 Task: Check the users section.
Action: Mouse moved to (63, 490)
Screenshot: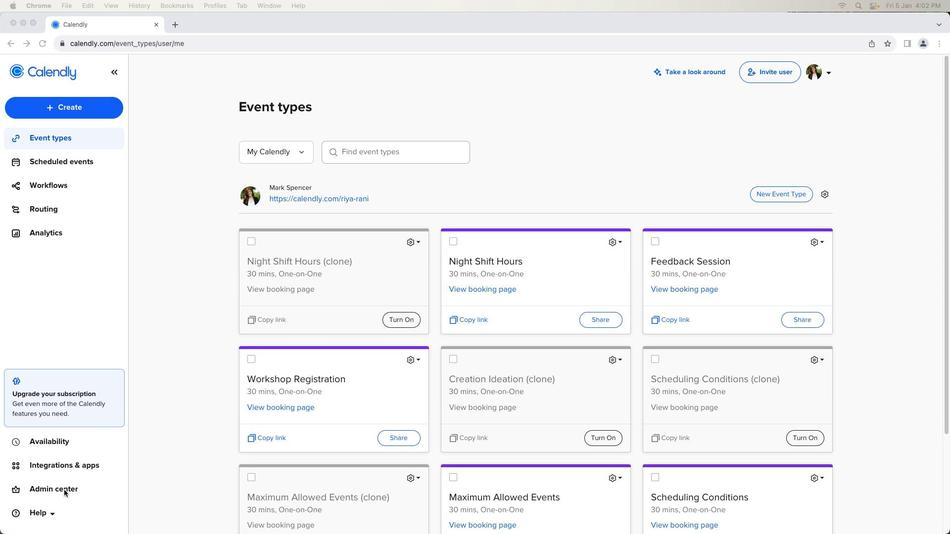 
Action: Mouse pressed left at (63, 490)
Screenshot: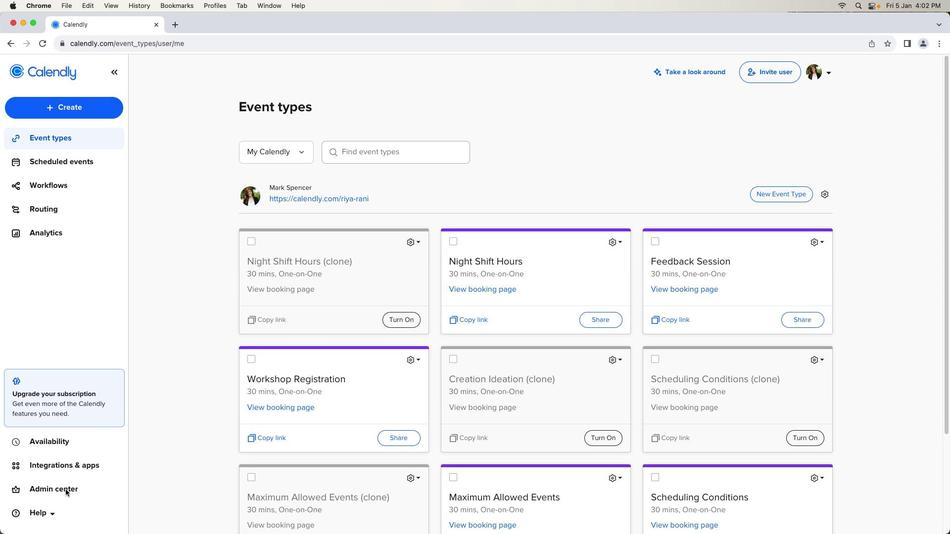 
Action: Mouse moved to (65, 490)
Screenshot: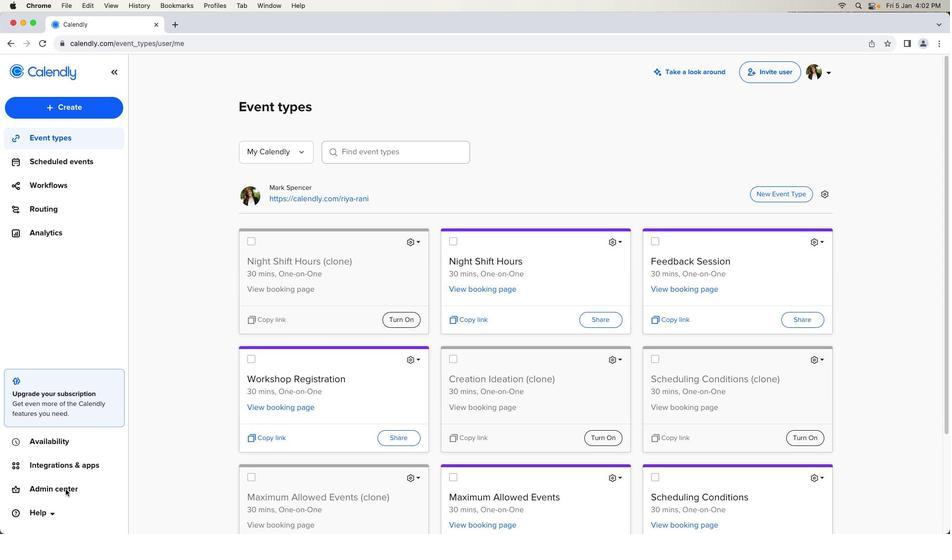 
Action: Mouse pressed left at (65, 490)
Screenshot: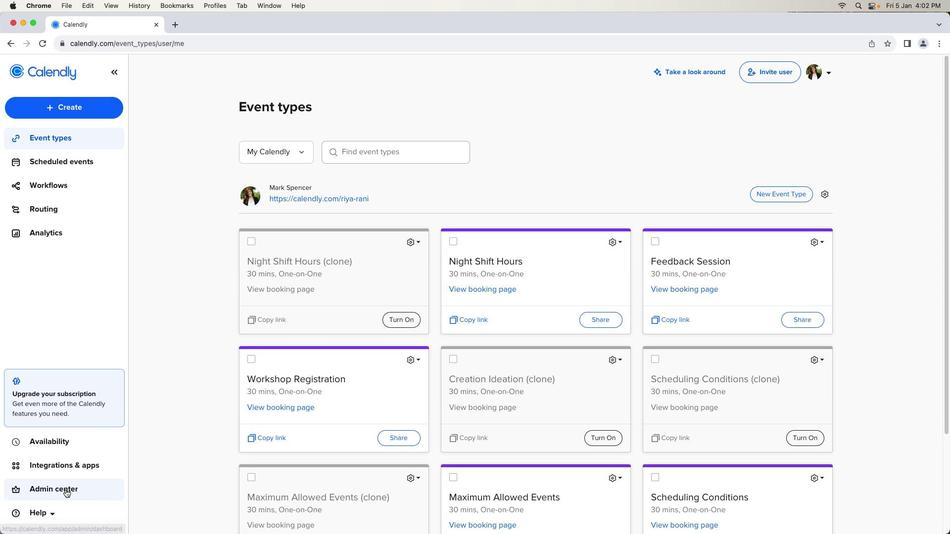 
Action: Mouse moved to (43, 196)
Screenshot: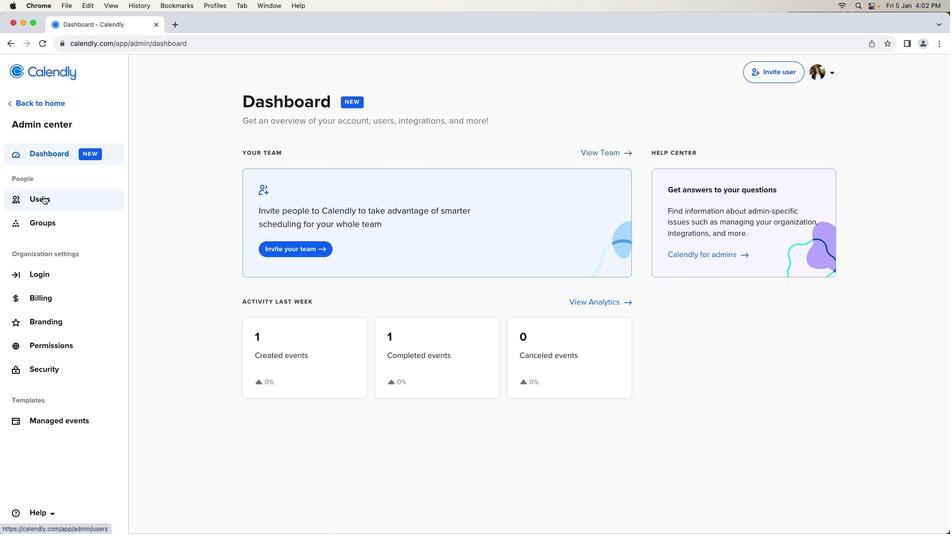 
Action: Mouse pressed left at (43, 196)
Screenshot: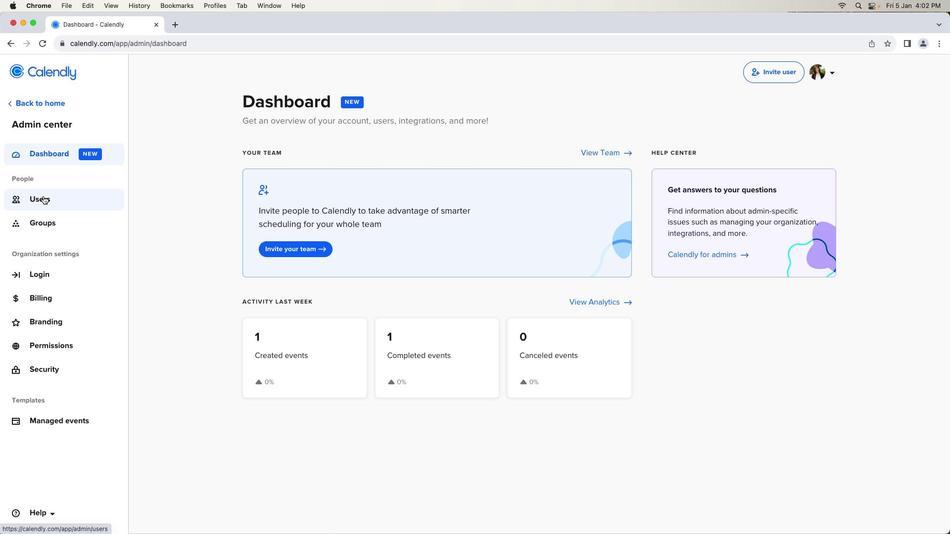 
Action: Mouse moved to (43, 199)
Screenshot: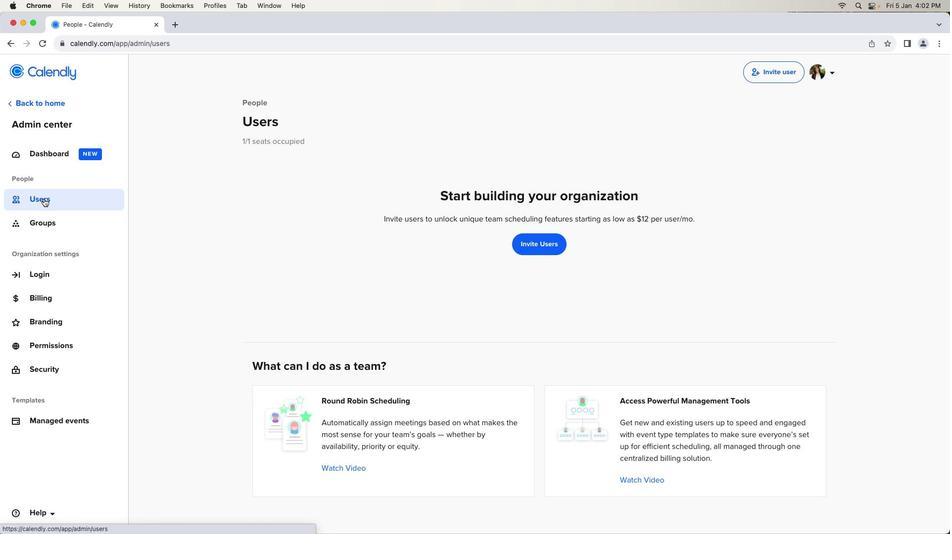 
